 Task: Print in A3 paper size.
Action: Mouse moved to (92, 94)
Screenshot: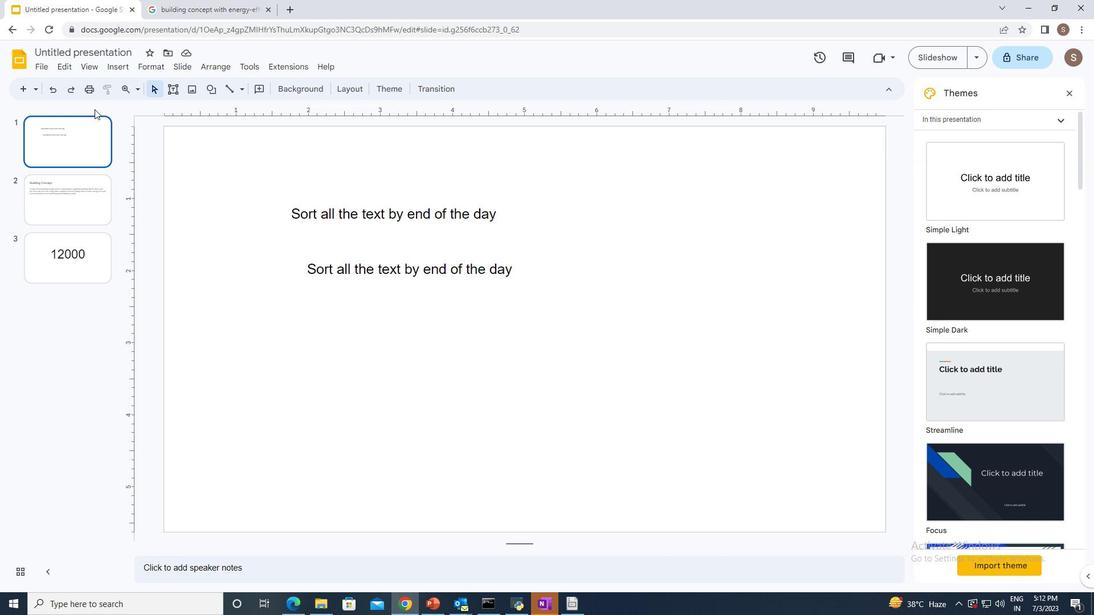 
Action: Mouse pressed left at (92, 94)
Screenshot: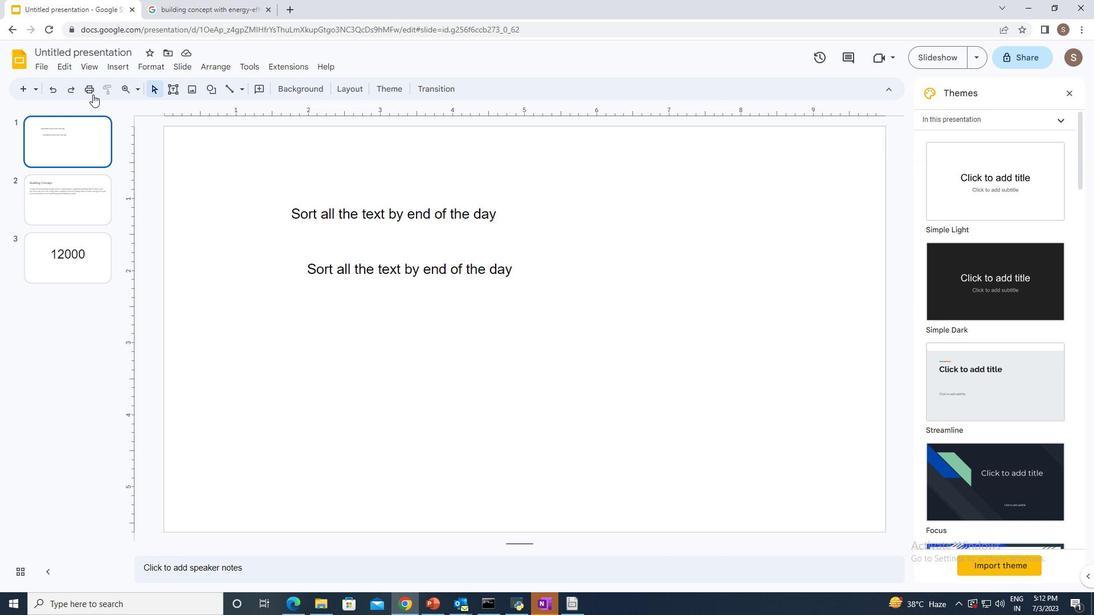 
Action: Mouse moved to (729, 185)
Screenshot: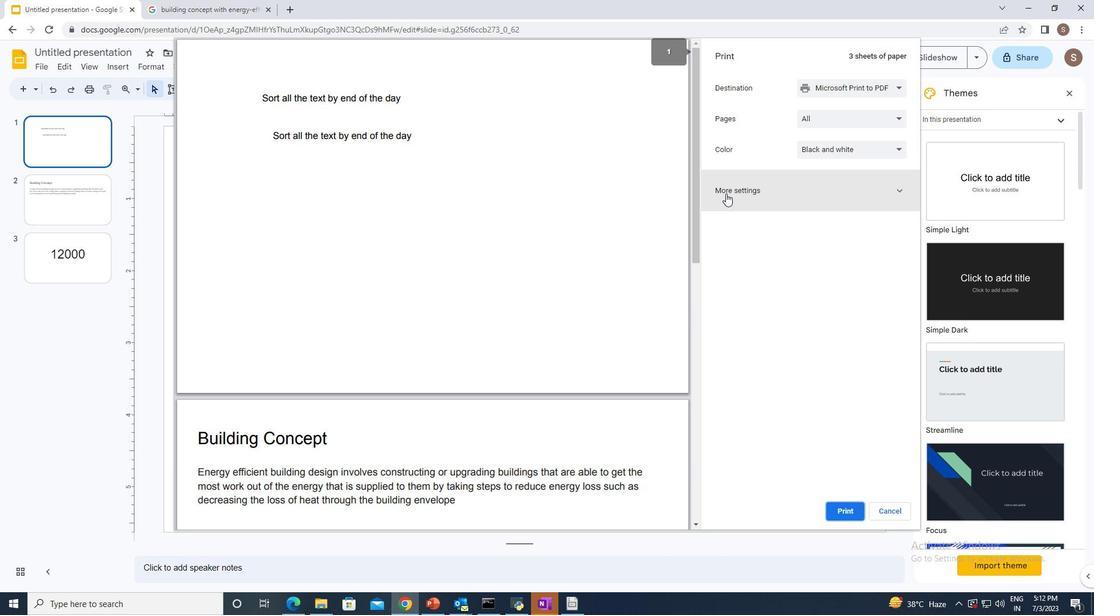 
Action: Mouse pressed left at (729, 185)
Screenshot: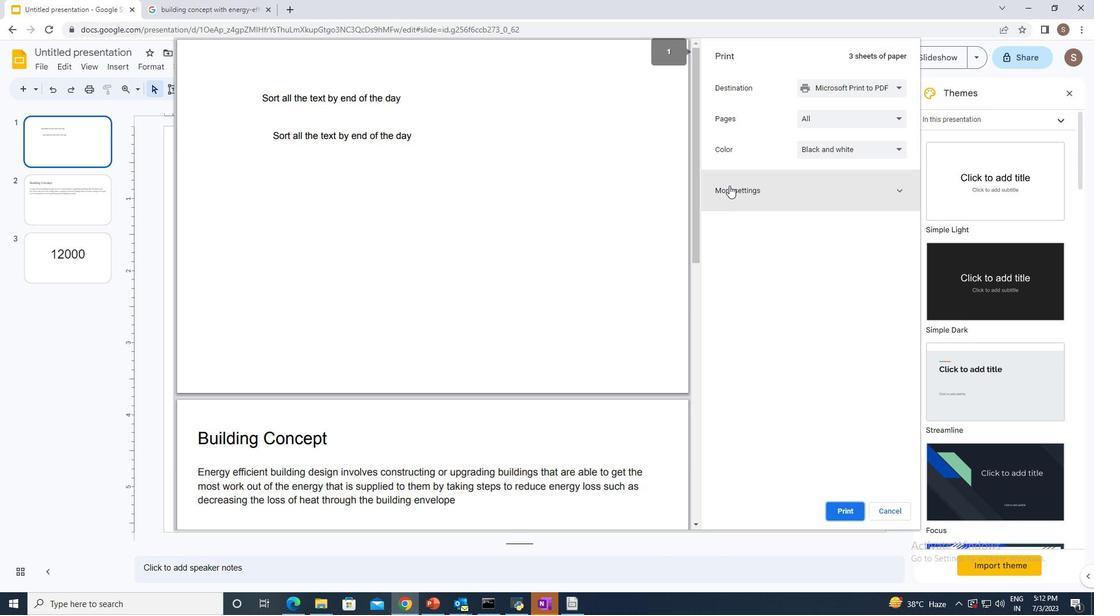 
Action: Mouse moved to (863, 237)
Screenshot: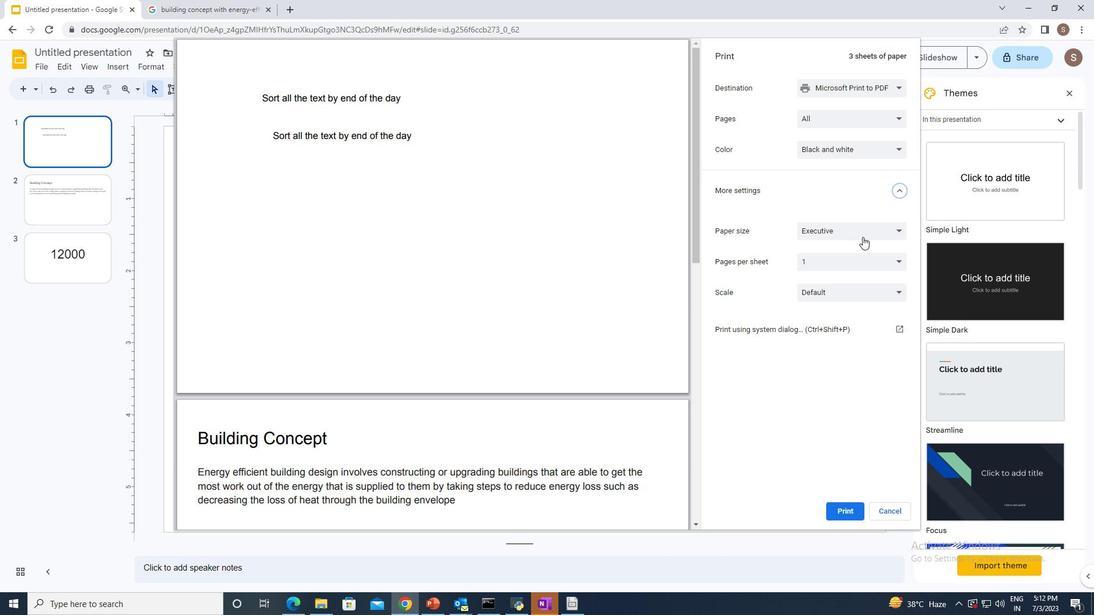 
Action: Mouse pressed left at (863, 237)
Screenshot: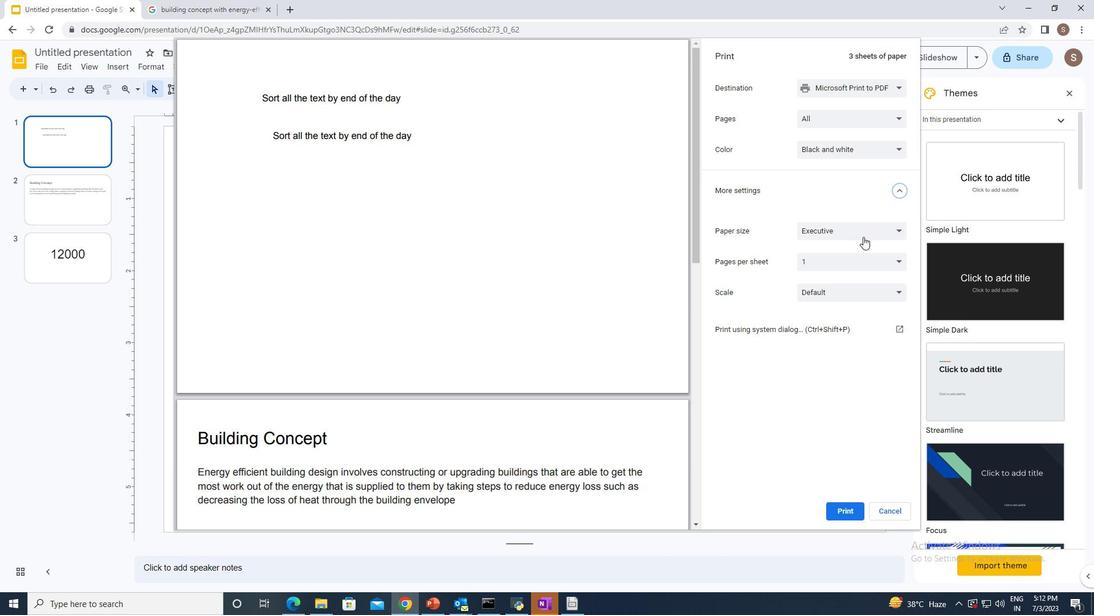 
Action: Mouse moved to (806, 295)
Screenshot: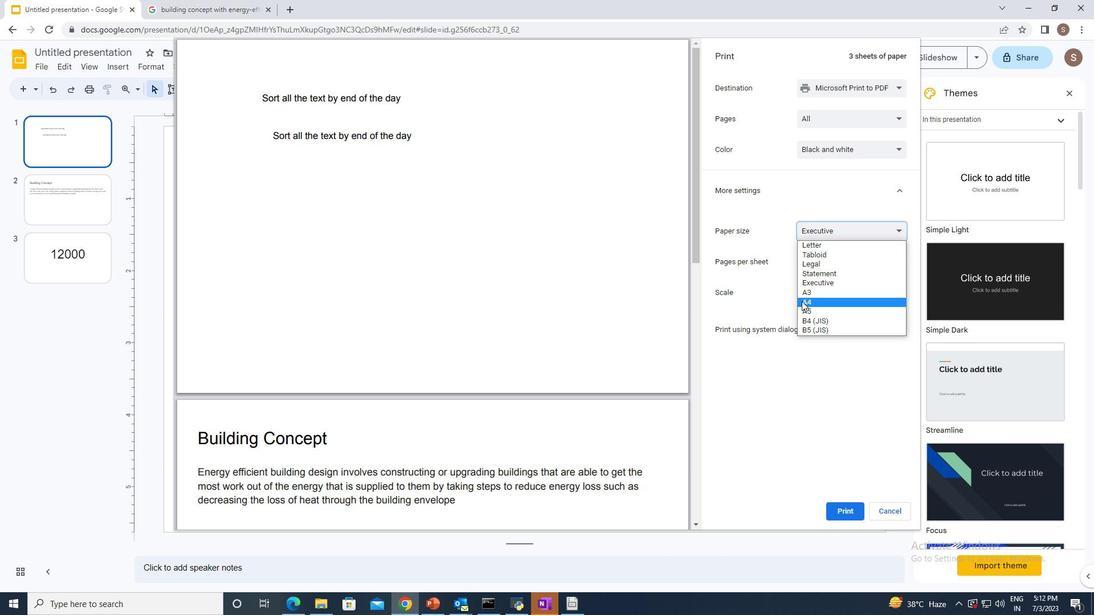 
Action: Mouse pressed left at (806, 295)
Screenshot: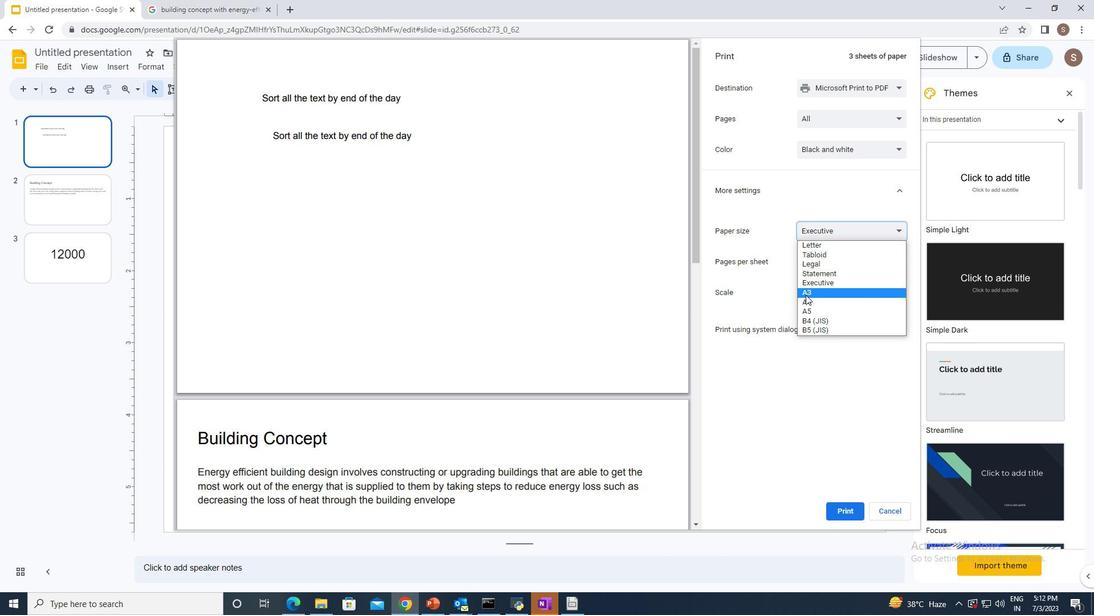 
Action: Mouse moved to (840, 511)
Screenshot: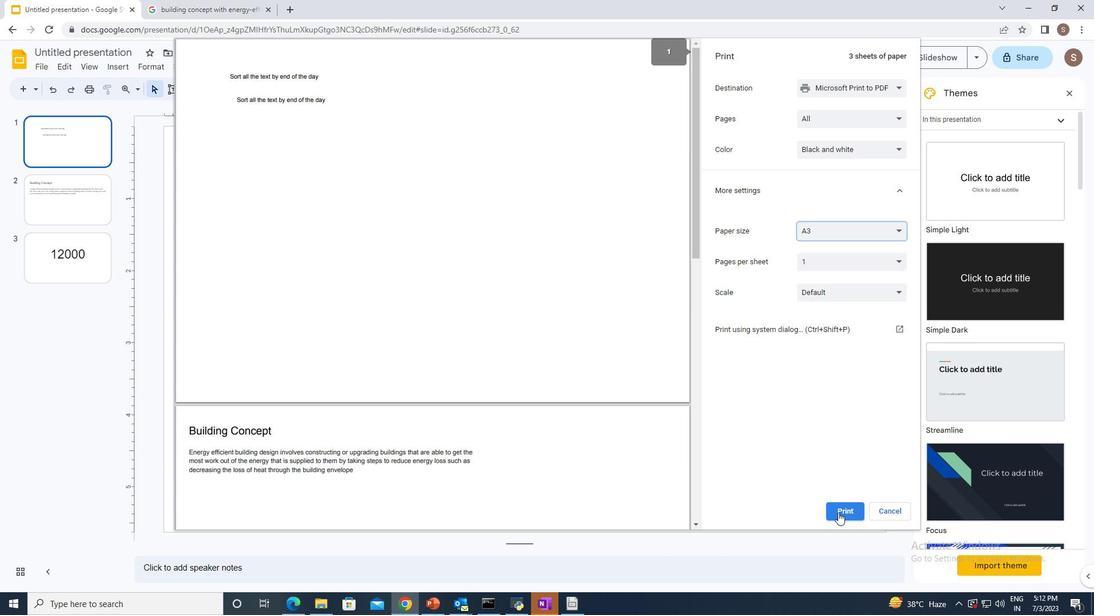 
Action: Mouse pressed left at (840, 511)
Screenshot: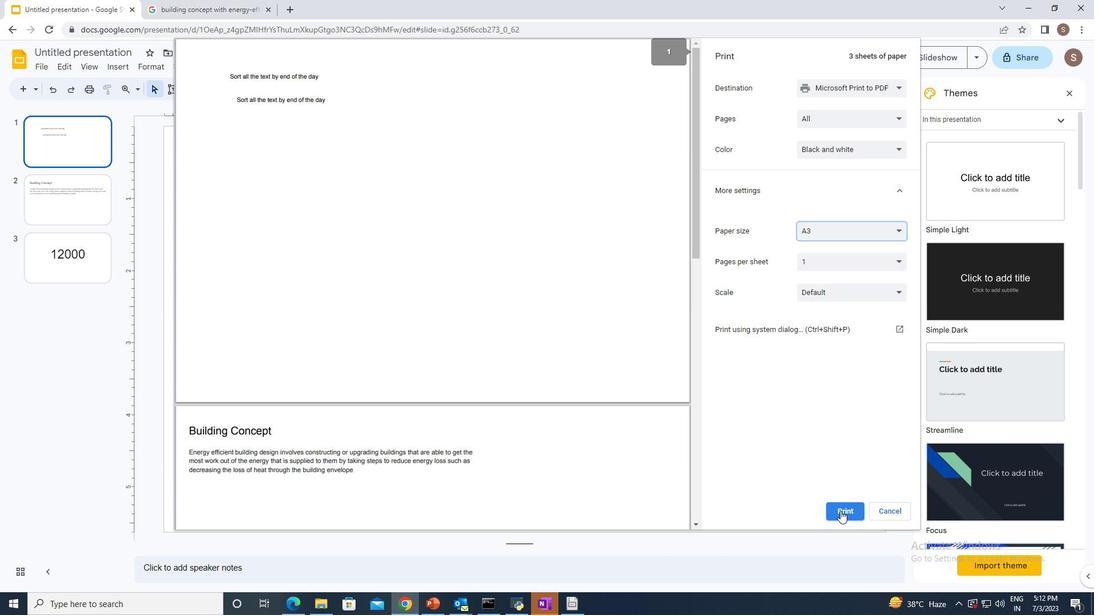 
